 Task: Move all cards in "Done" list.
Action: Mouse pressed left at (741, 211)
Screenshot: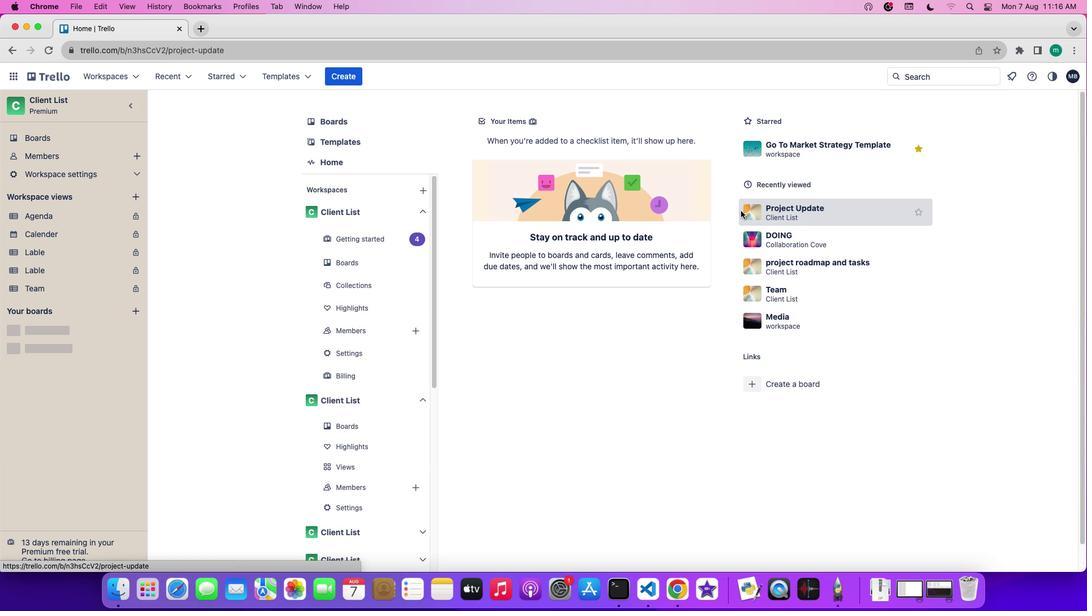 
Action: Mouse moved to (453, 163)
Screenshot: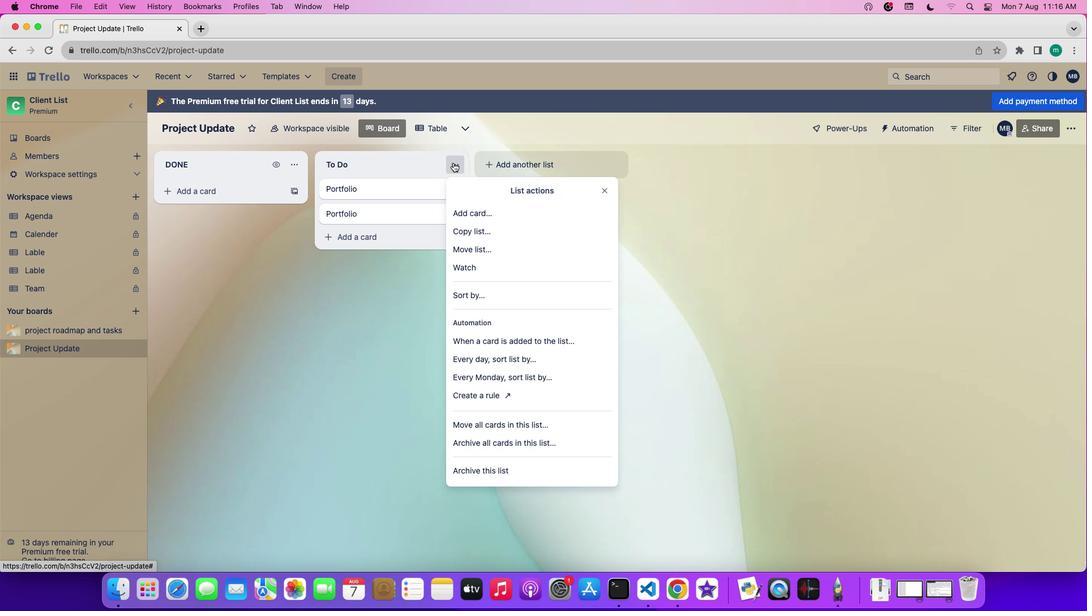 
Action: Mouse pressed left at (453, 163)
Screenshot: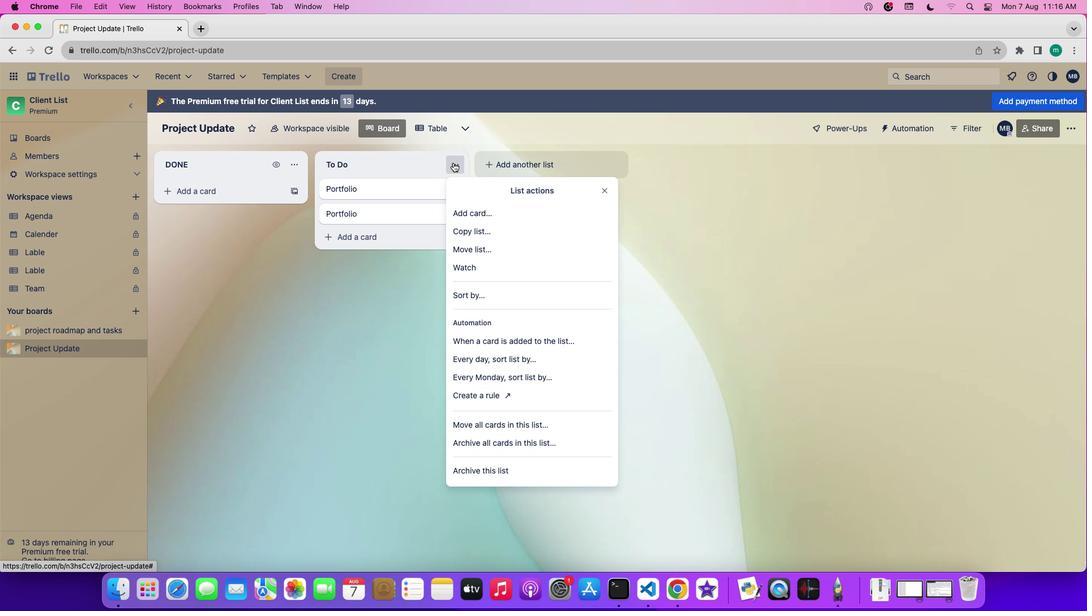 
Action: Mouse moved to (511, 420)
Screenshot: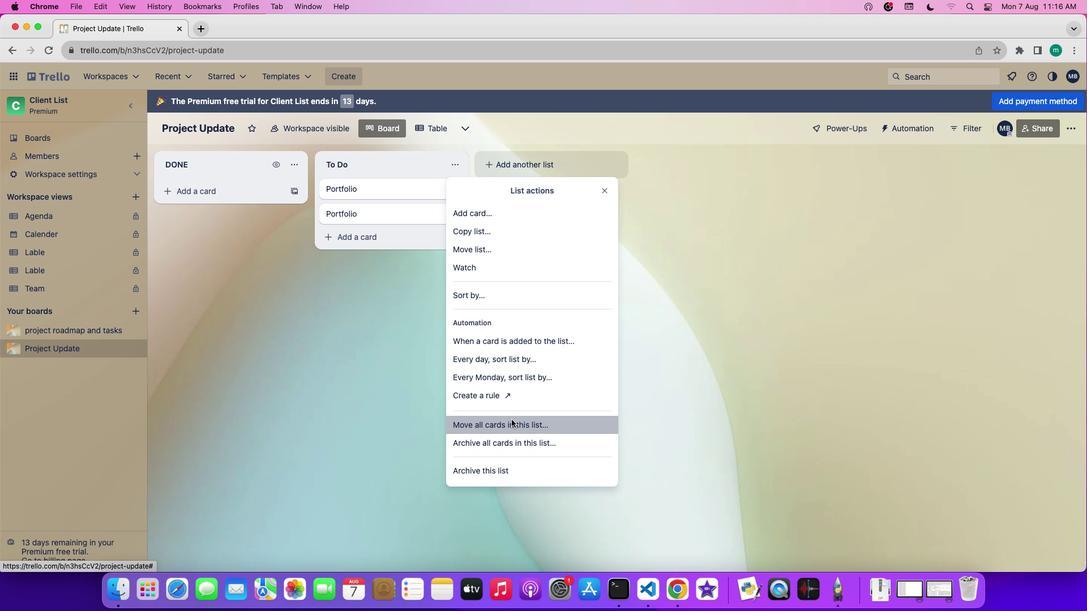 
Action: Mouse pressed left at (511, 420)
Screenshot: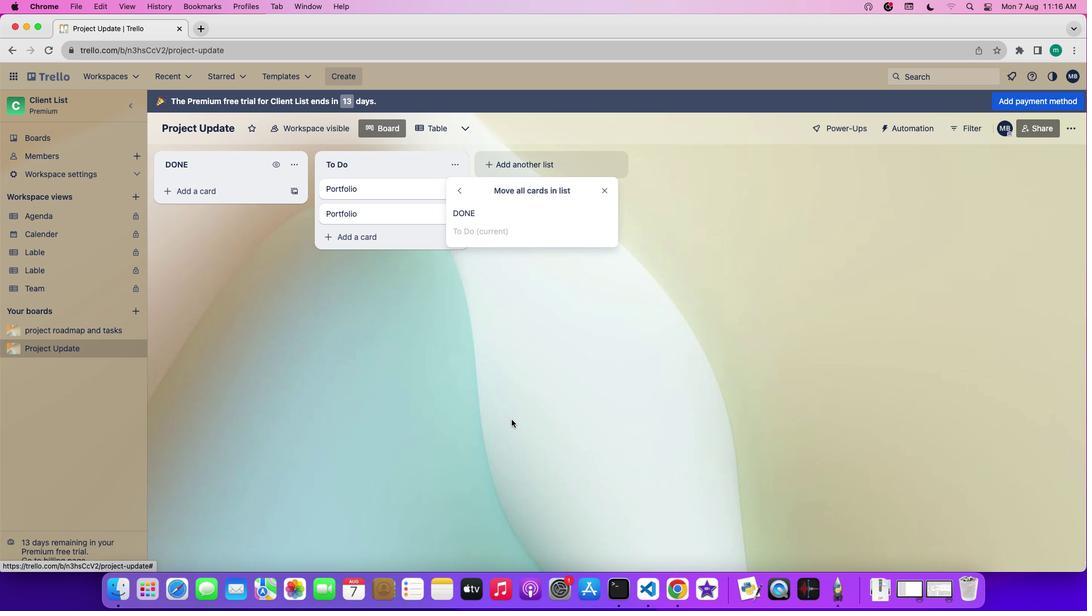 
Action: Mouse moved to (488, 208)
Screenshot: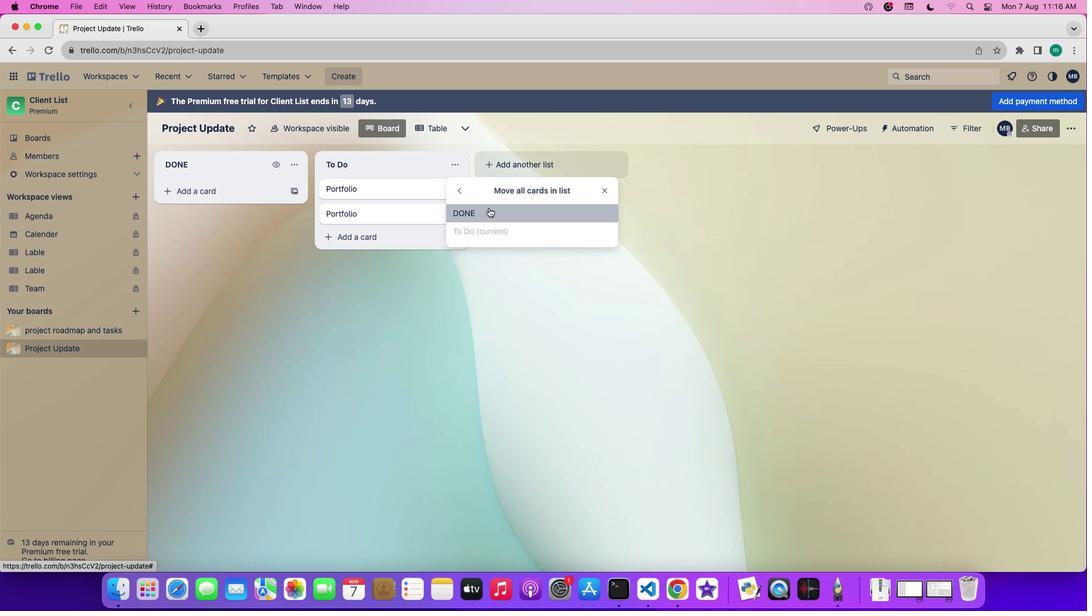 
Action: Mouse pressed left at (488, 208)
Screenshot: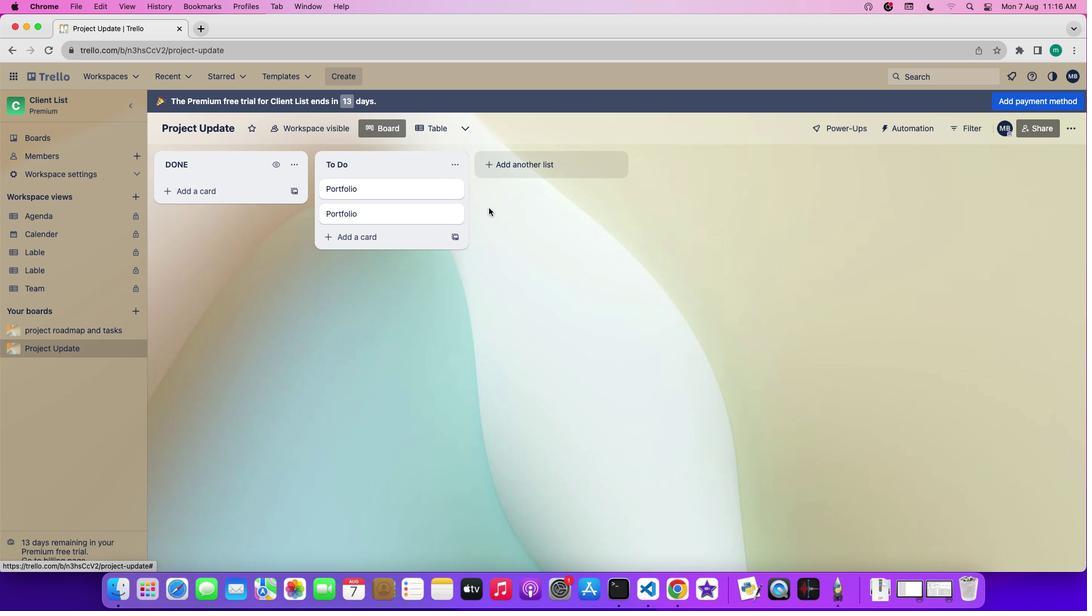 
